 Task: Read out  the articles  posted on the  page of Nestle
Action: Mouse moved to (518, 549)
Screenshot: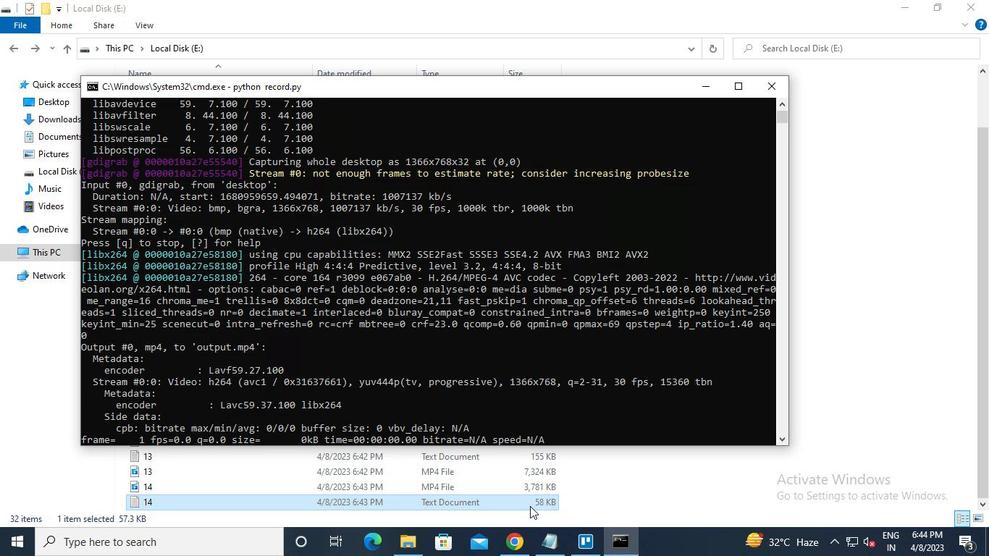 
Action: Mouse pressed left at (518, 549)
Screenshot: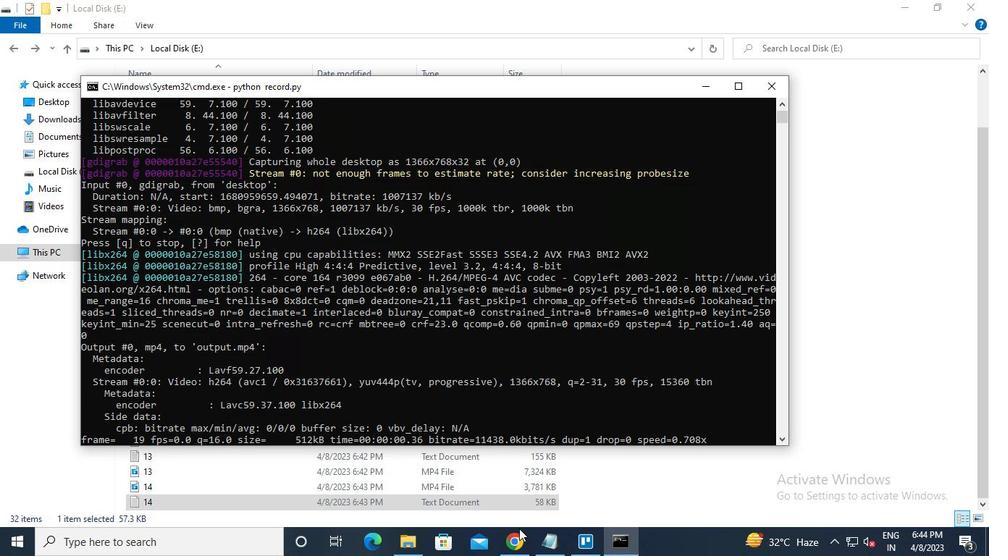 
Action: Mouse moved to (221, 91)
Screenshot: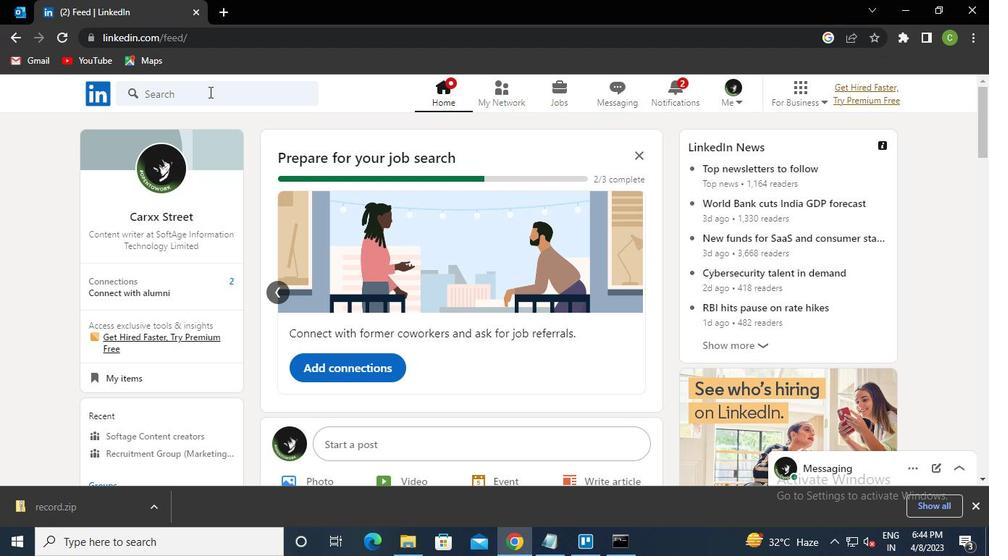 
Action: Mouse pressed left at (221, 91)
Screenshot: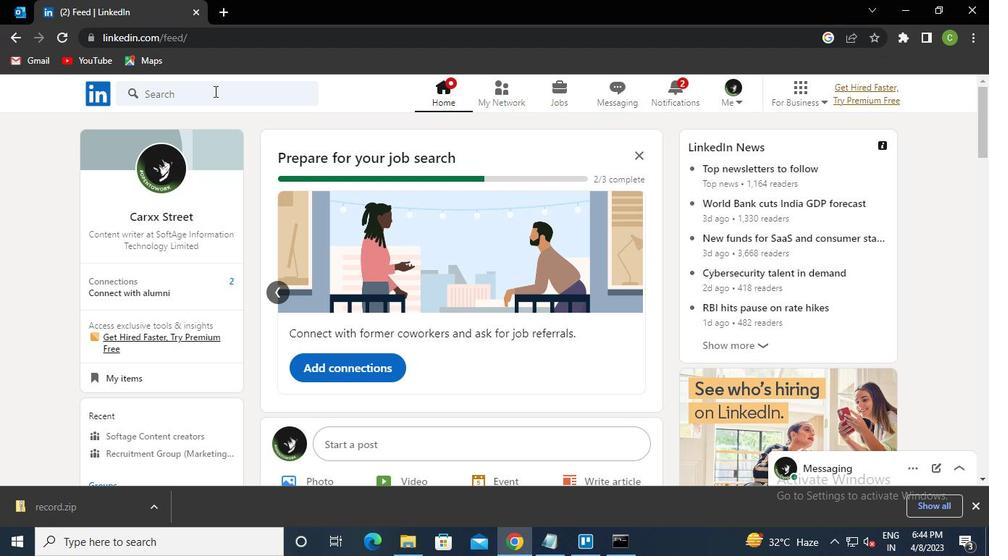 
Action: Keyboard n
Screenshot: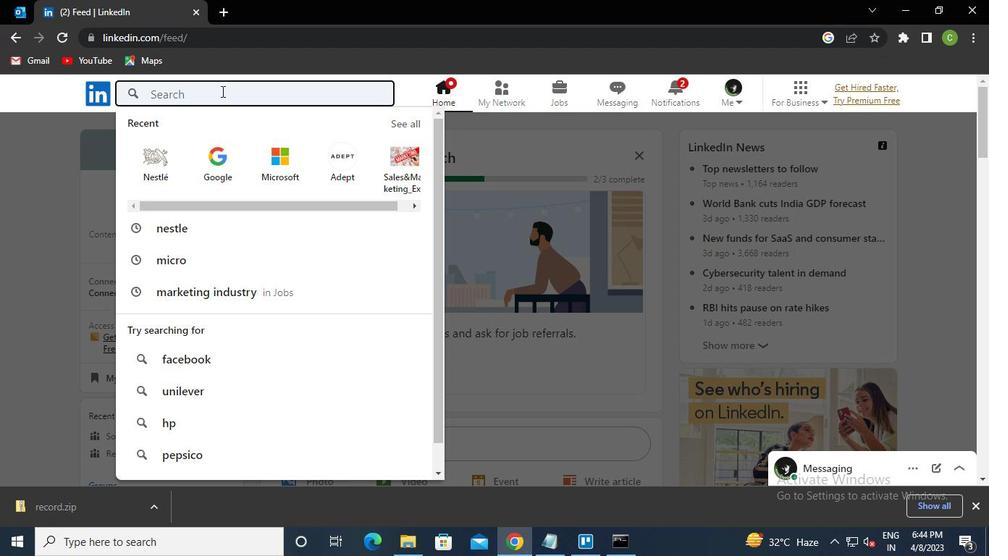
Action: Keyboard e
Screenshot: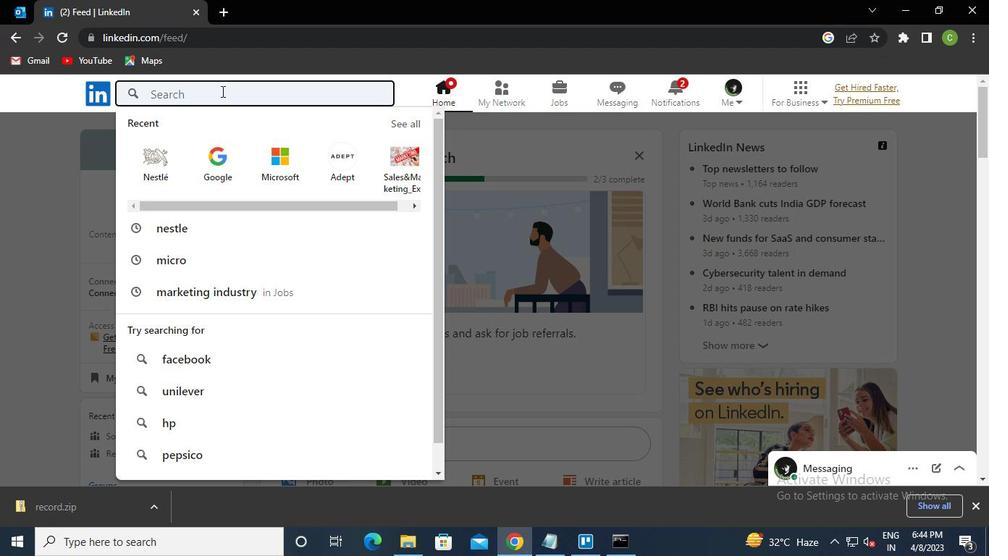 
Action: Keyboard s
Screenshot: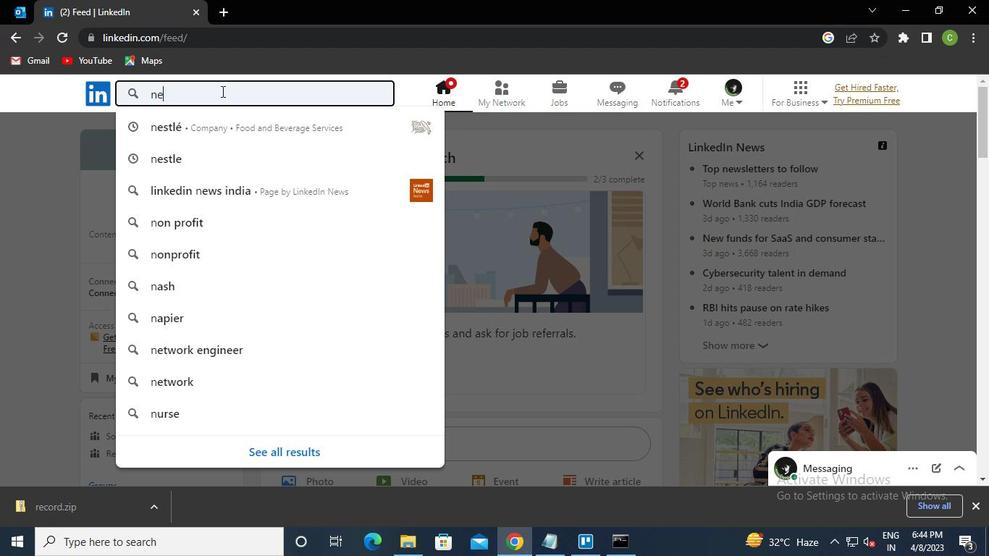 
Action: Keyboard t
Screenshot: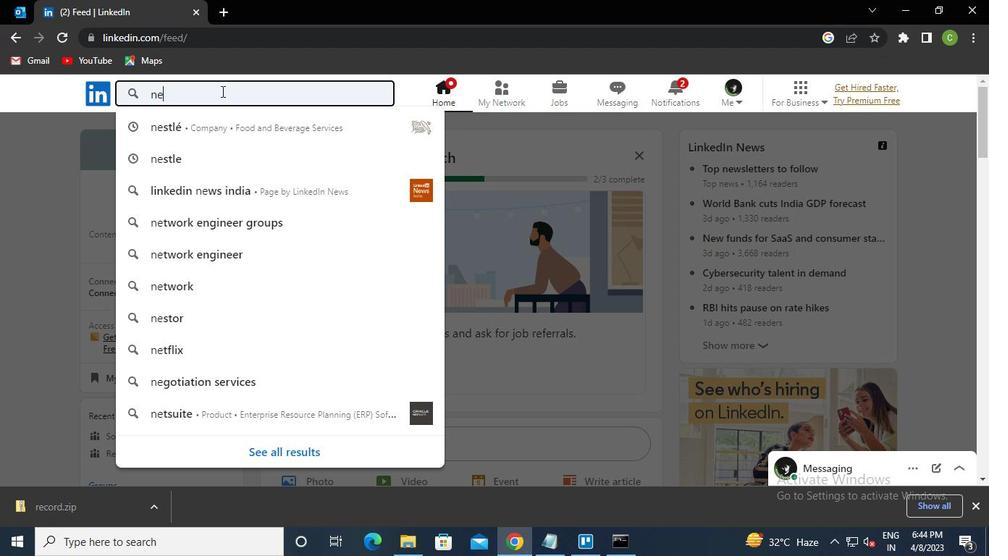 
Action: Keyboard l
Screenshot: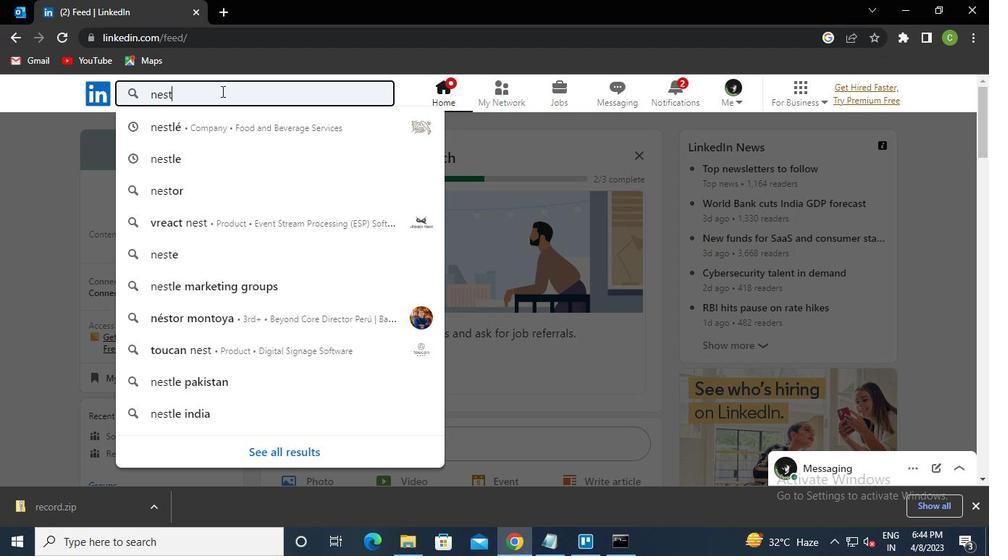 
Action: Keyboard e
Screenshot: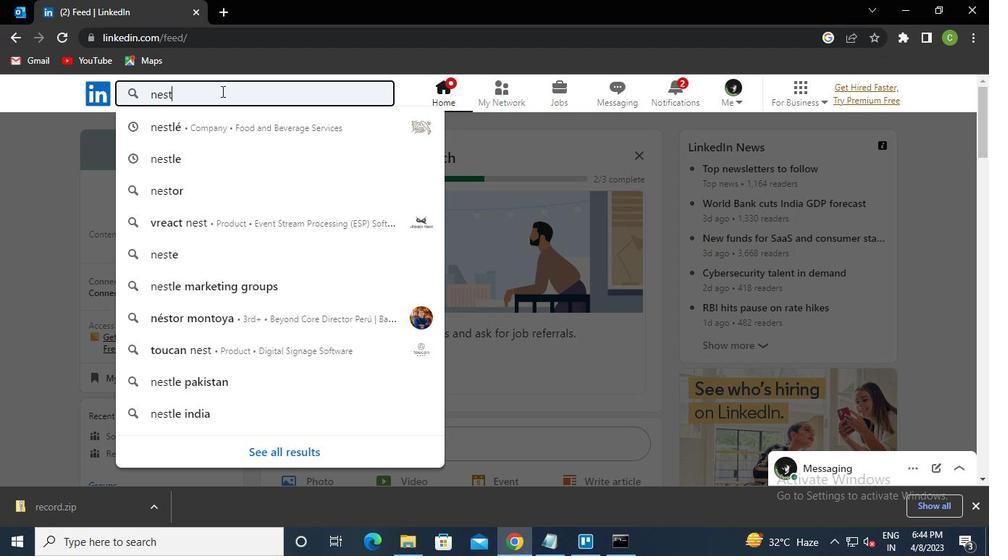 
Action: Keyboard Key.down
Screenshot: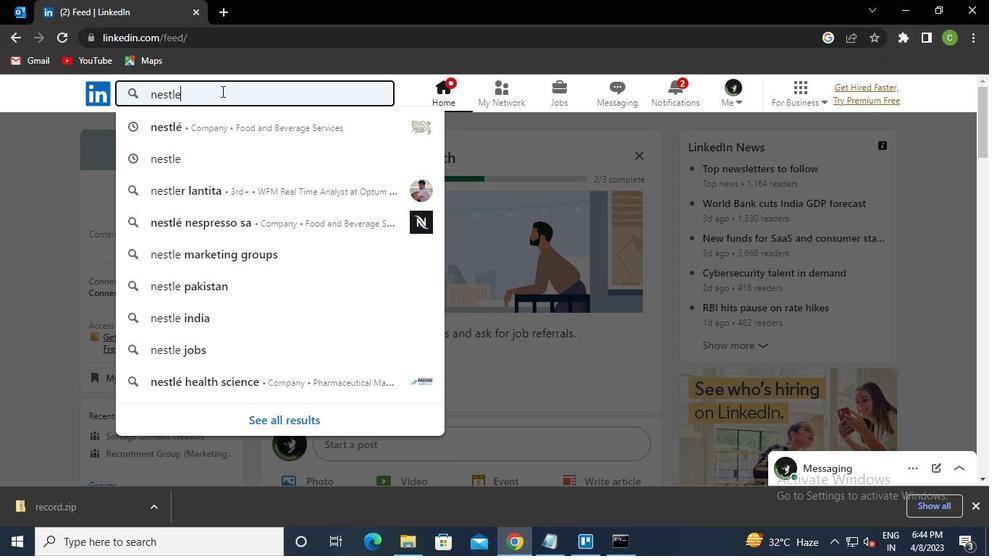 
Action: Keyboard Key.enter
Screenshot: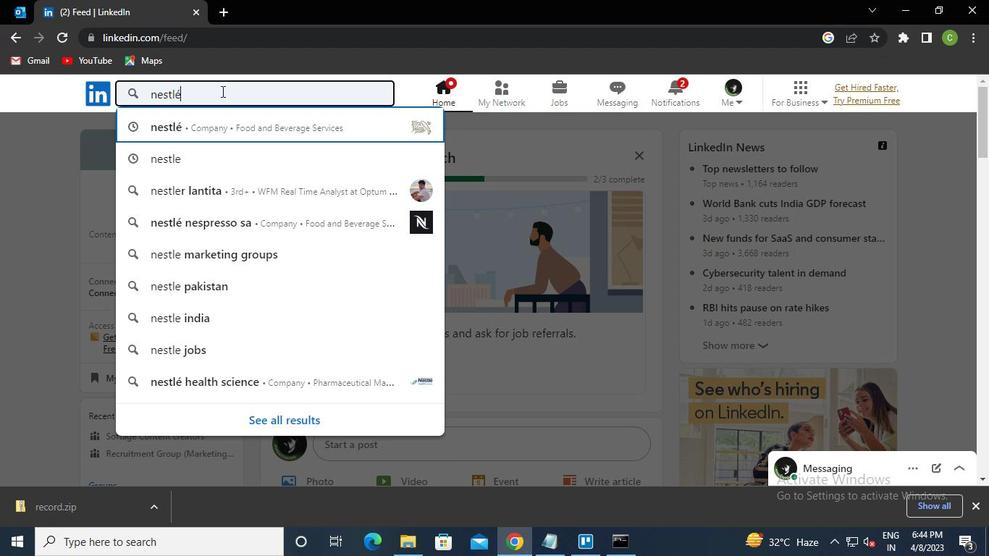 
Action: Mouse moved to (478, 218)
Screenshot: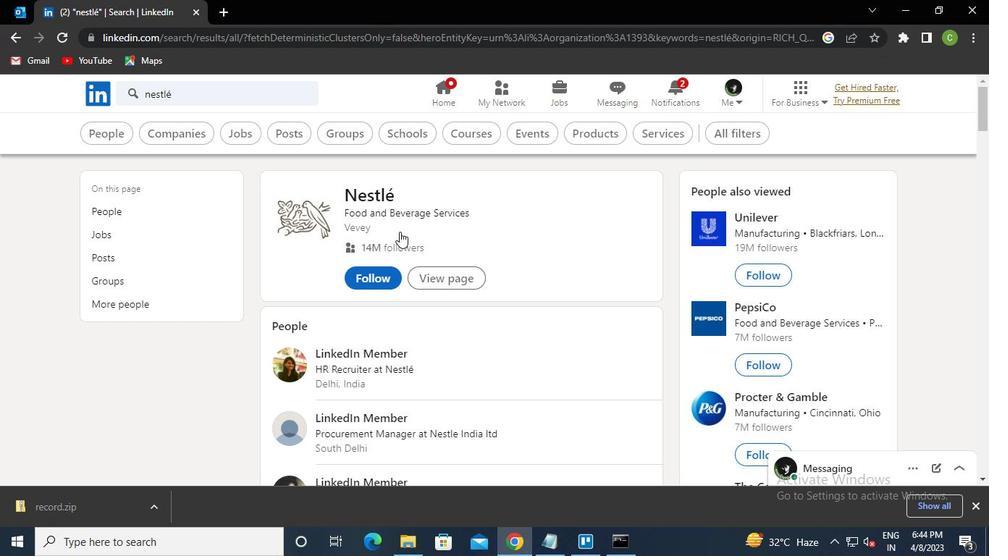
Action: Mouse pressed left at (478, 218)
Screenshot: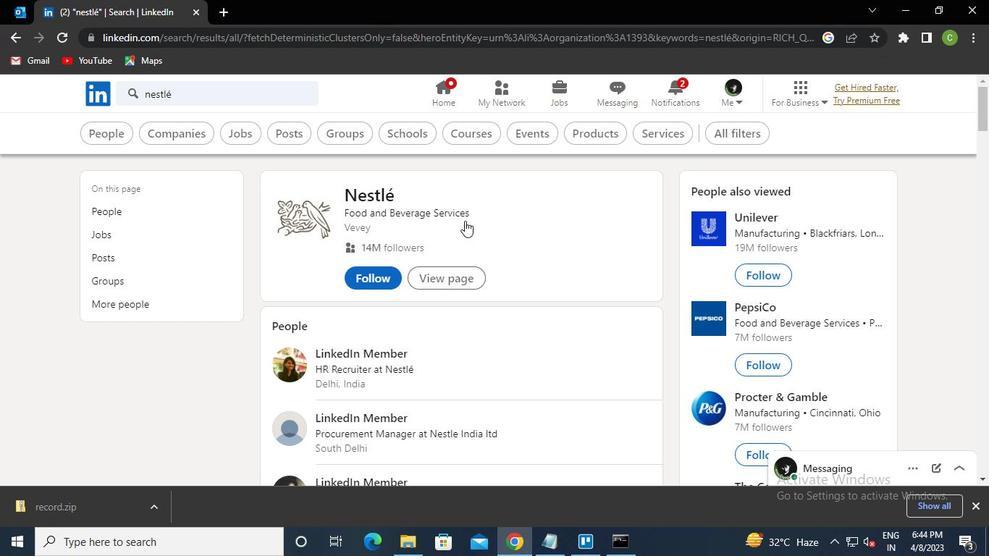 
Action: Mouse moved to (244, 172)
Screenshot: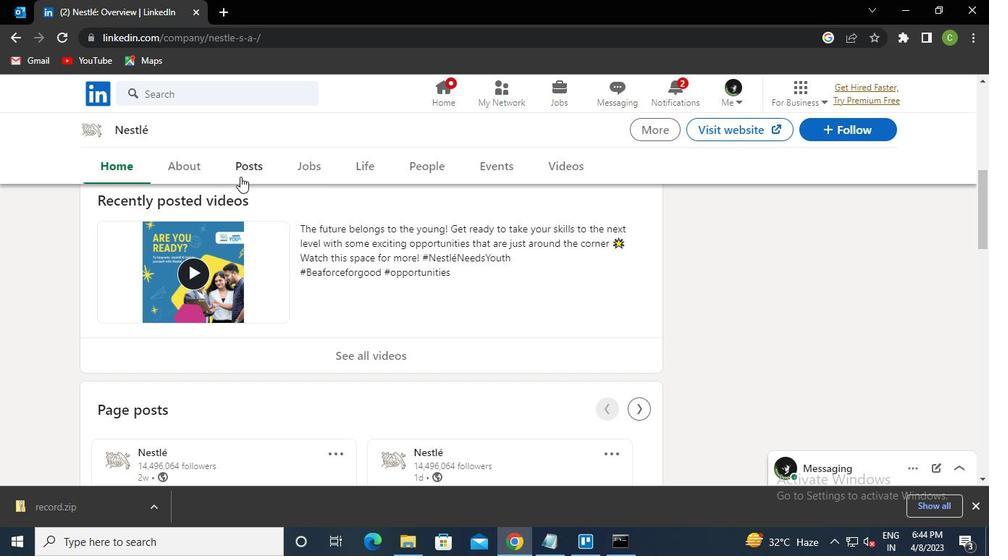 
Action: Mouse pressed left at (244, 172)
Screenshot: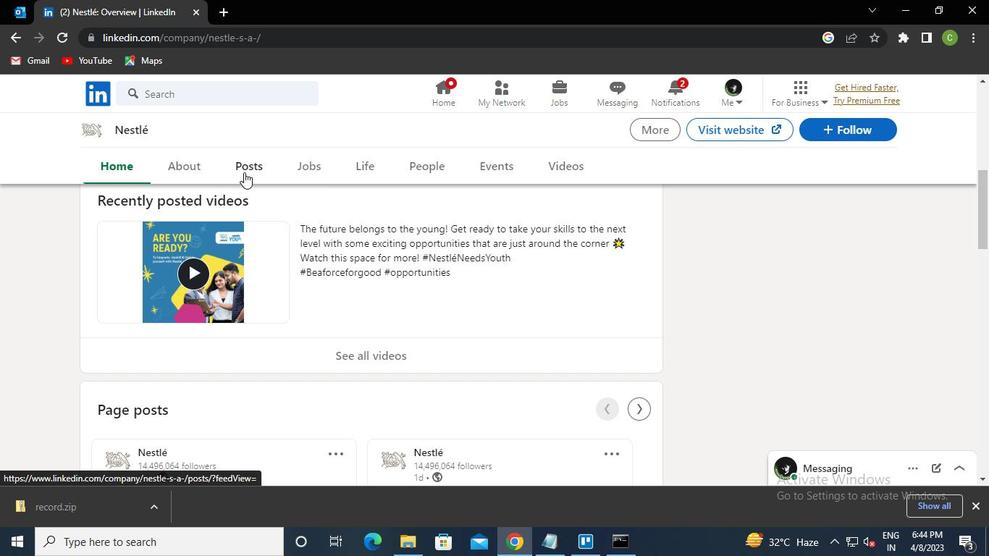 
Action: Mouse moved to (434, 308)
Screenshot: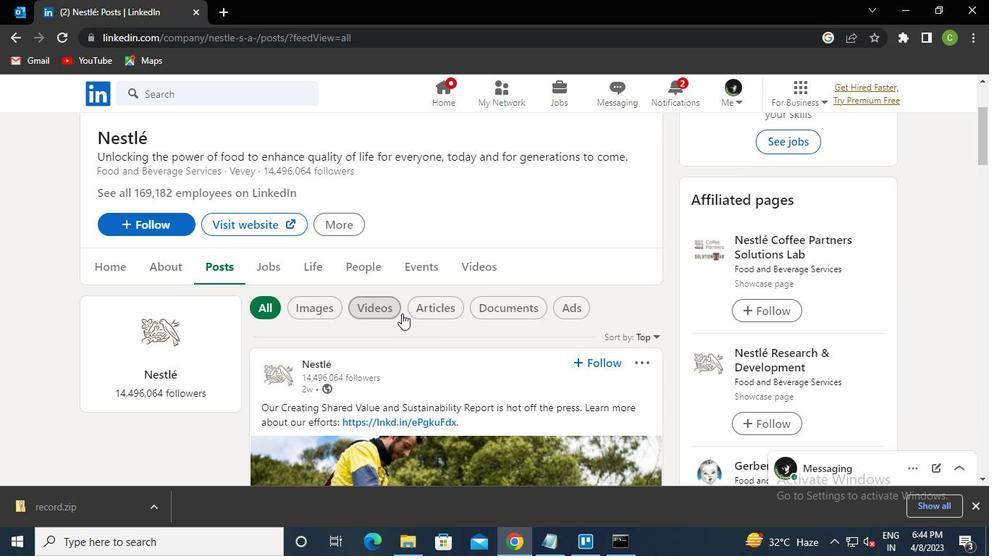 
Action: Mouse pressed left at (434, 308)
Screenshot: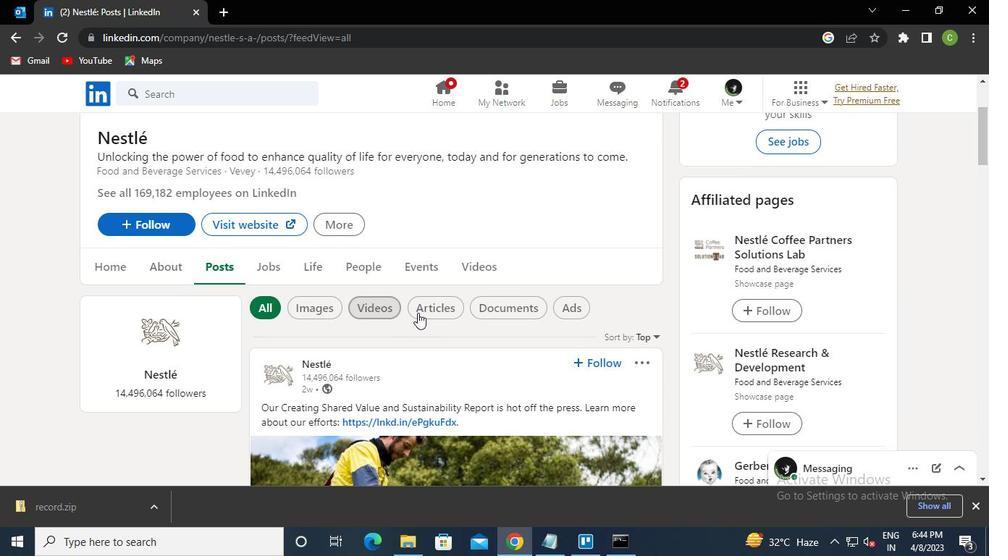 
Action: Mouse moved to (618, 542)
Screenshot: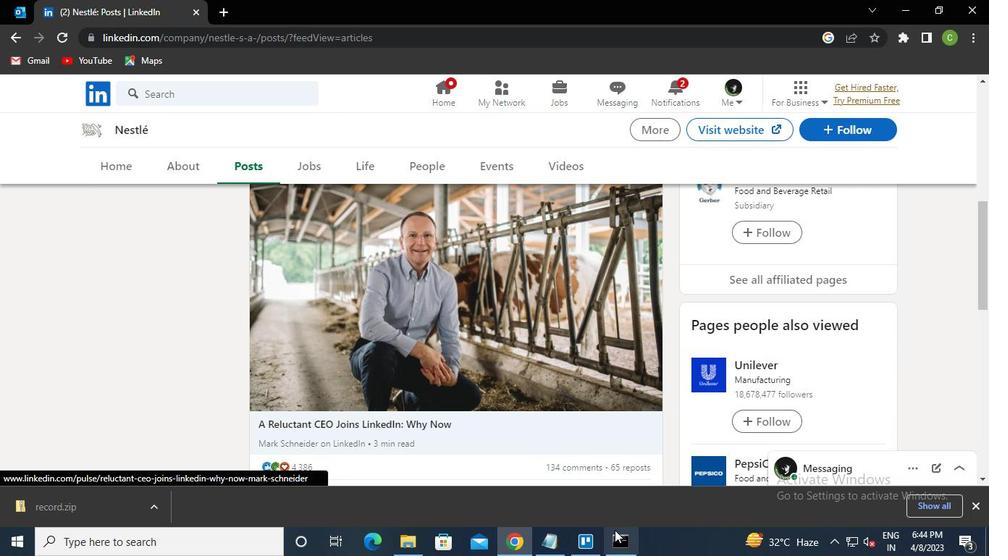 
Action: Mouse pressed left at (618, 542)
Screenshot: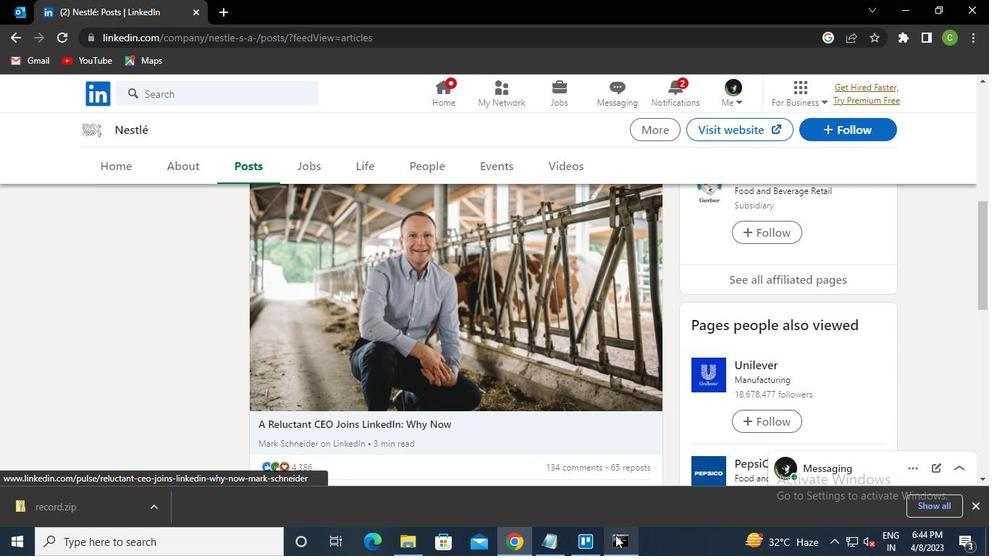 
Action: Mouse moved to (770, 87)
Screenshot: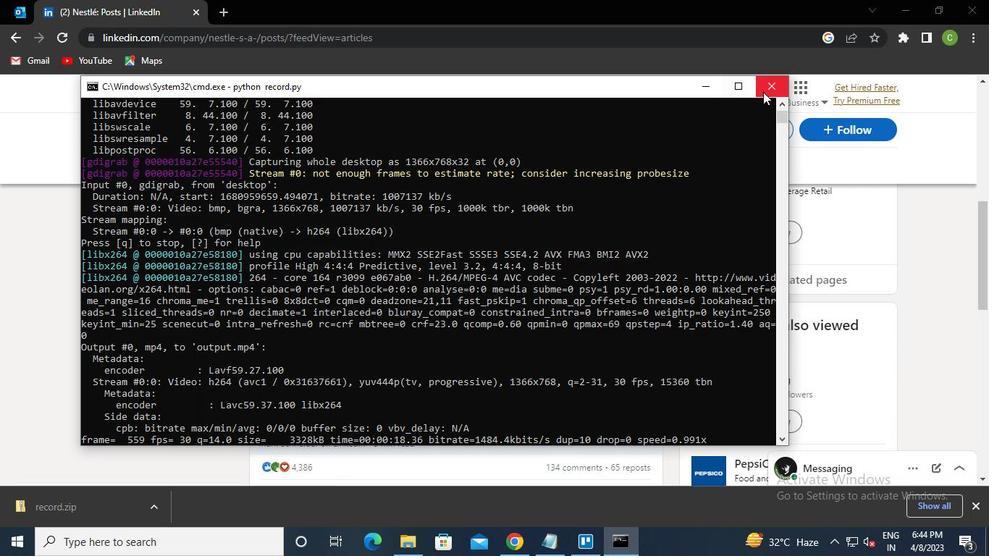 
Action: Mouse pressed left at (770, 87)
Screenshot: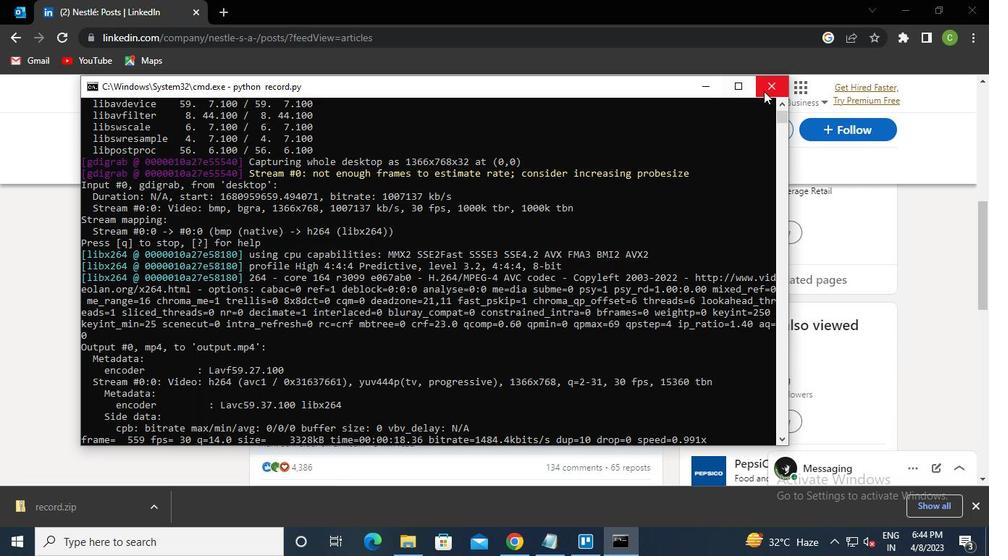
Action: Mouse moved to (770, 89)
Screenshot: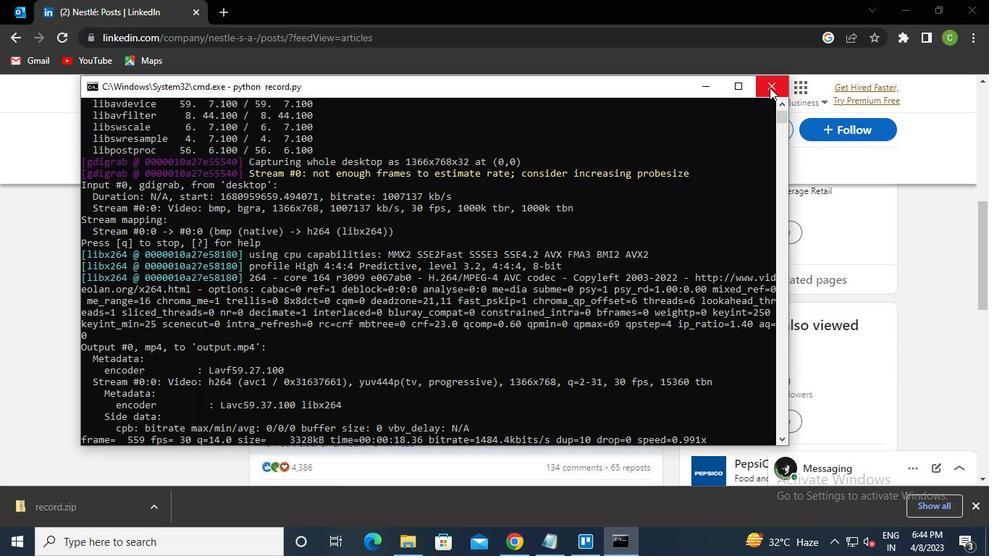 
